 Task: Assign Faheem Ahmad as Assignee of Issue Issue0025 in Backlog  in Scrum Project Project0005 in Jira
Action: Mouse moved to (358, 402)
Screenshot: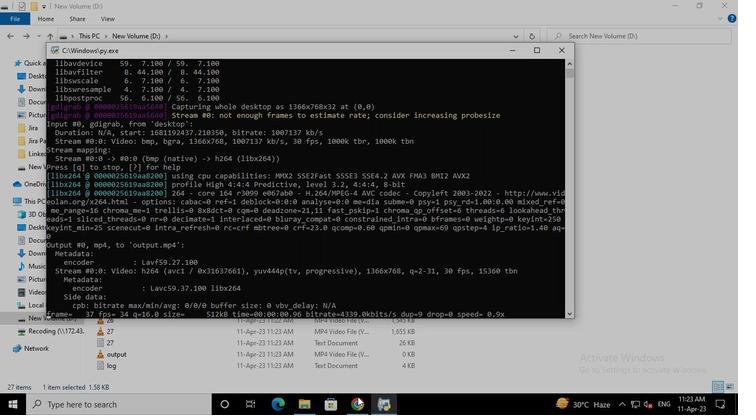 
Action: Mouse pressed left at (358, 402)
Screenshot: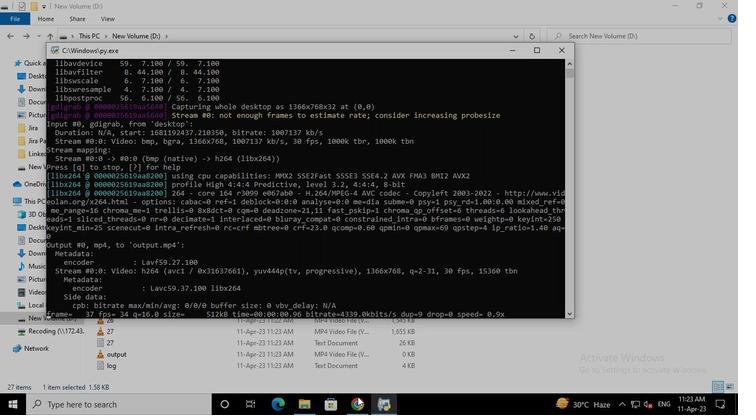 
Action: Mouse moved to (49, 157)
Screenshot: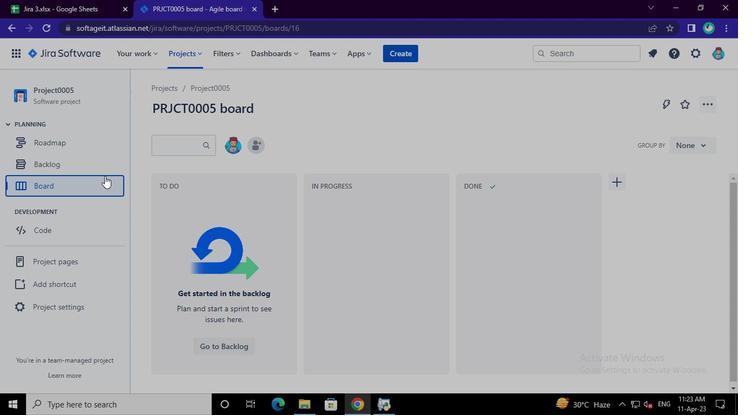 
Action: Mouse pressed left at (49, 157)
Screenshot: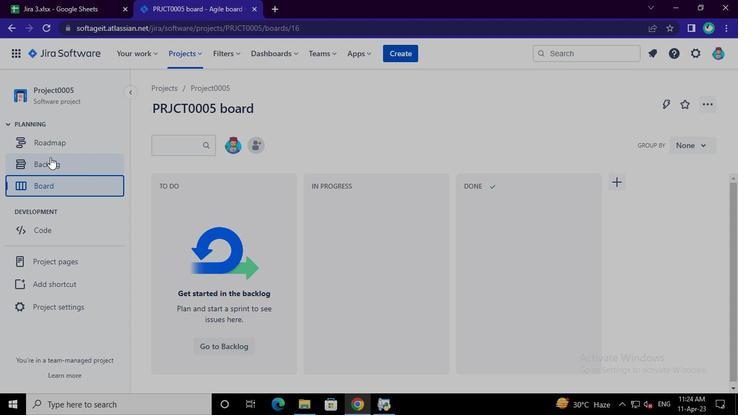 
Action: Mouse moved to (673, 328)
Screenshot: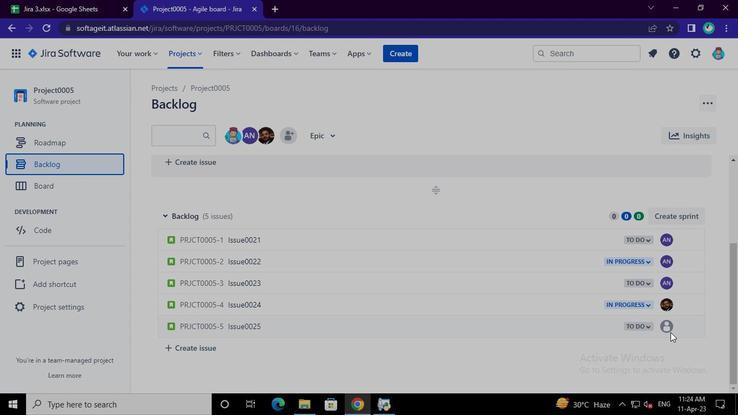 
Action: Mouse pressed left at (673, 328)
Screenshot: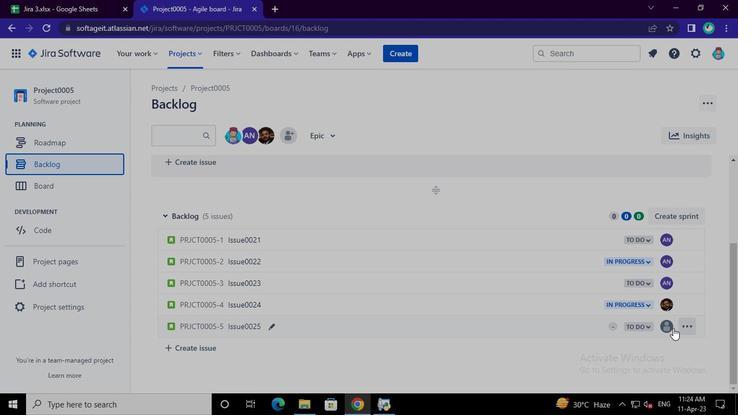 
Action: Mouse moved to (639, 374)
Screenshot: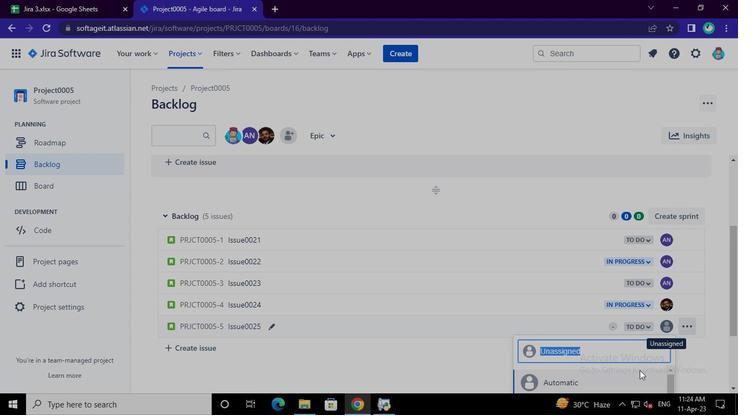 
Action: Mouse pressed left at (639, 374)
Screenshot: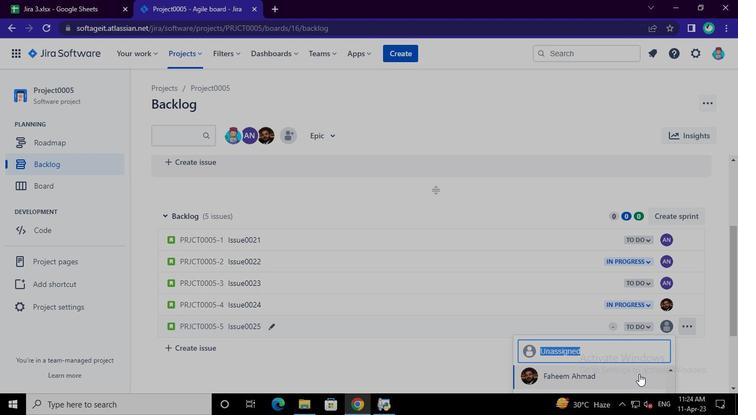 
Action: Mouse moved to (390, 407)
Screenshot: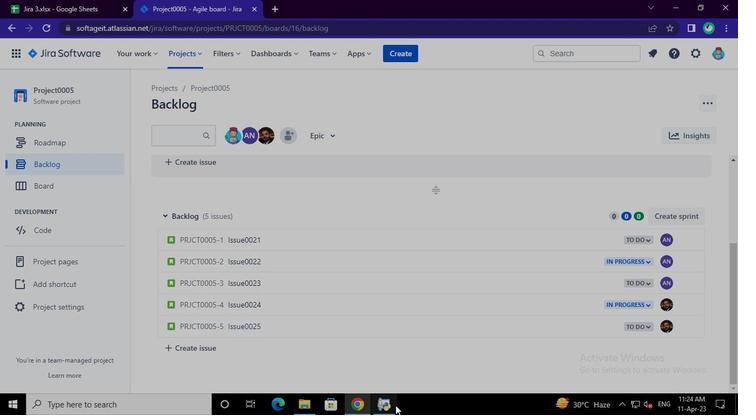 
Action: Mouse pressed left at (390, 407)
Screenshot: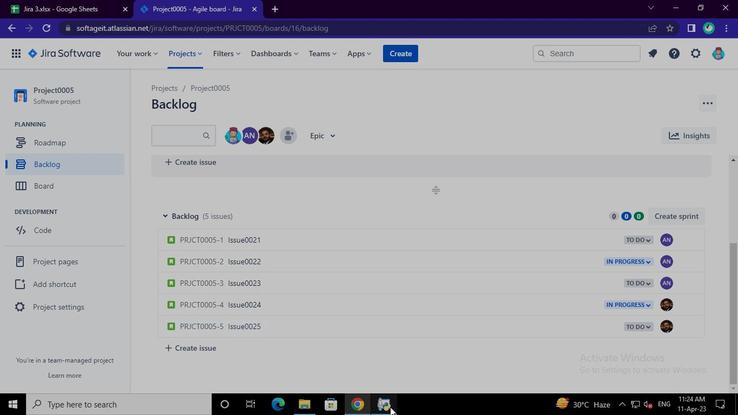 
Action: Mouse moved to (560, 53)
Screenshot: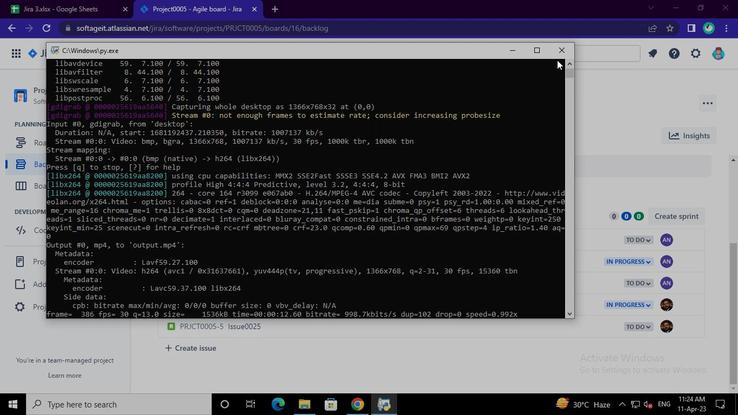 
Action: Mouse pressed left at (560, 53)
Screenshot: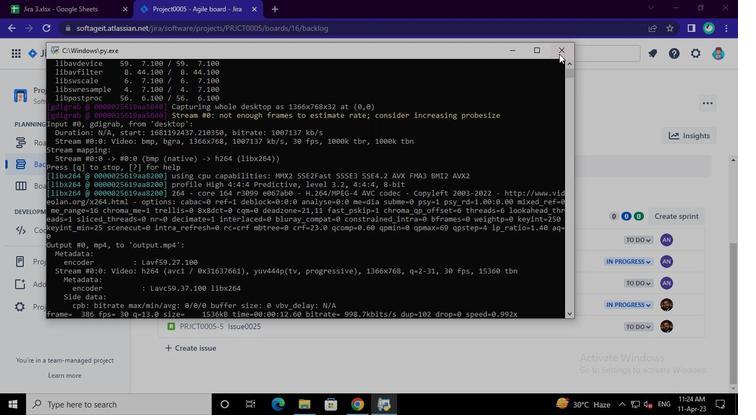 
